 Task: Add a signature Emily Brown containing With sincere thanks and appreciation, Emily Brown to email address softage.10@softage.net and add a folder Compensation
Action: Mouse moved to (86, 90)
Screenshot: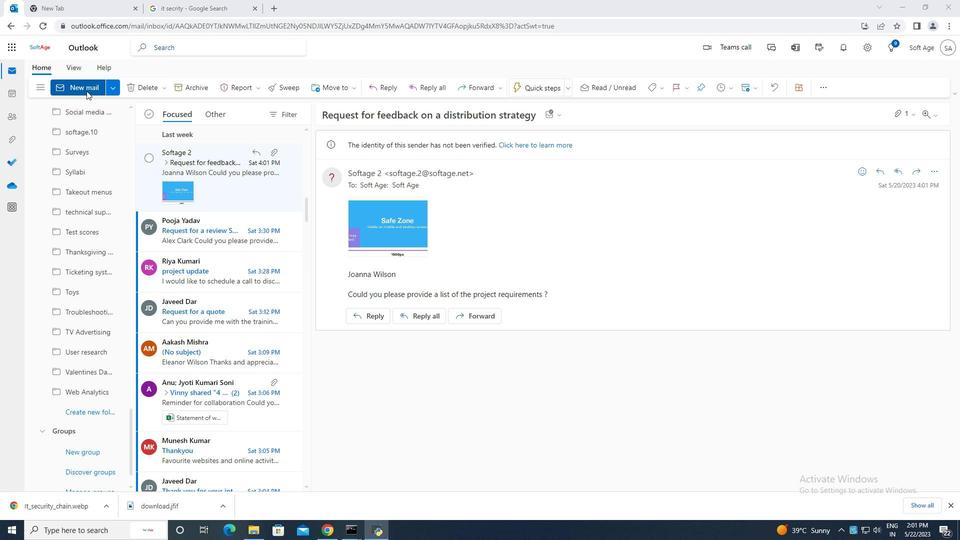 
Action: Mouse pressed left at (86, 90)
Screenshot: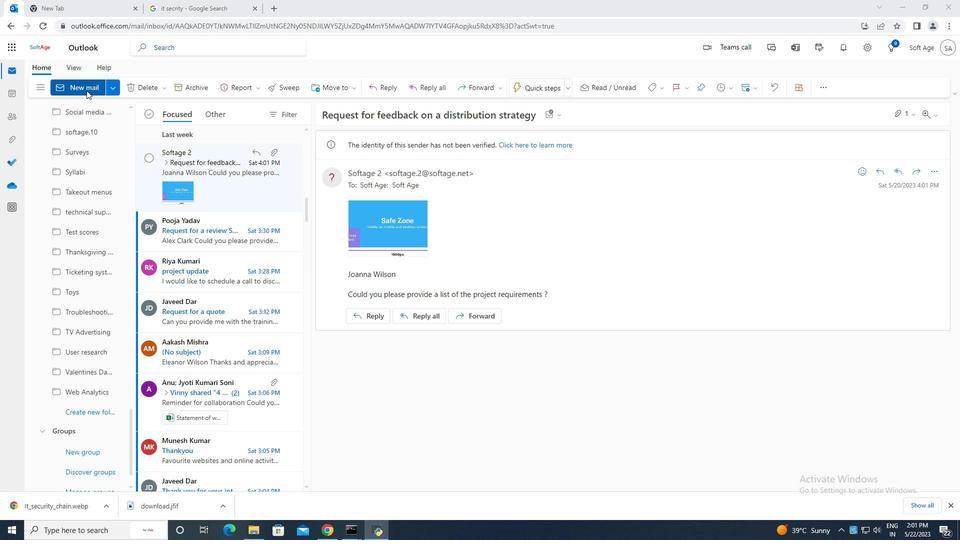 
Action: Mouse moved to (639, 91)
Screenshot: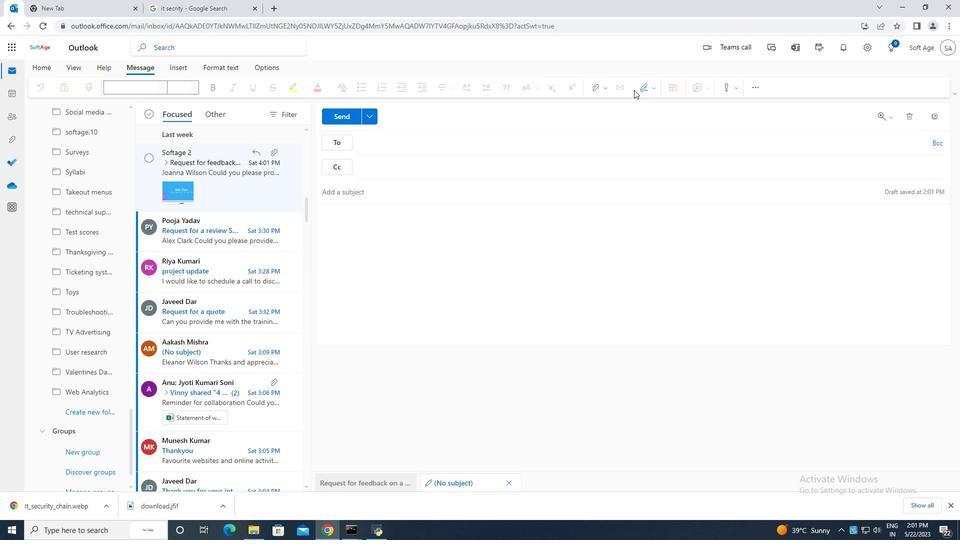 
Action: Mouse pressed left at (639, 91)
Screenshot: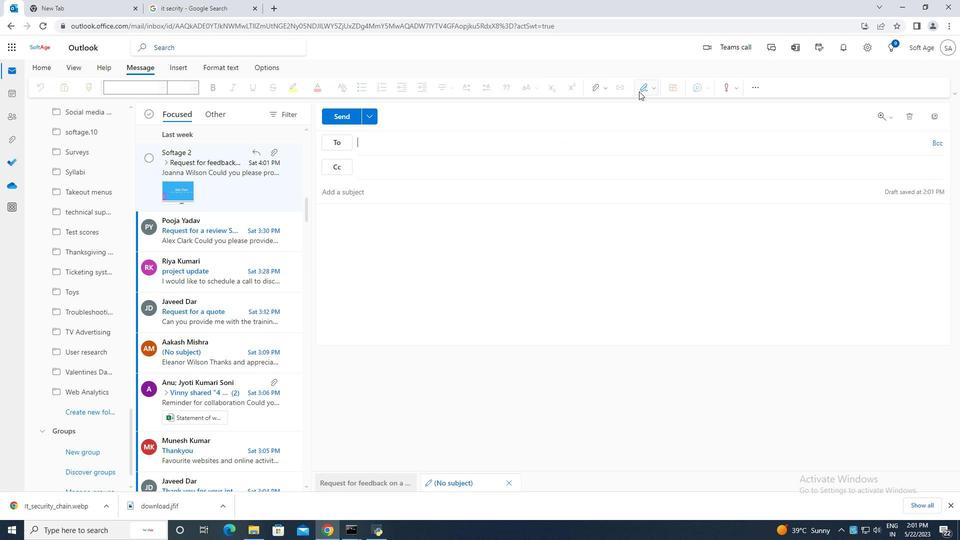 
Action: Mouse moved to (628, 128)
Screenshot: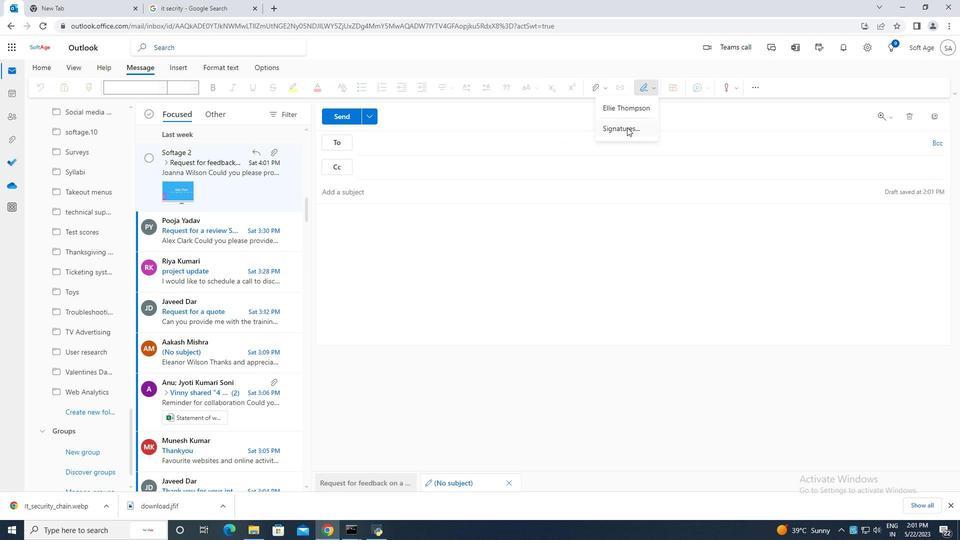 
Action: Mouse pressed left at (628, 128)
Screenshot: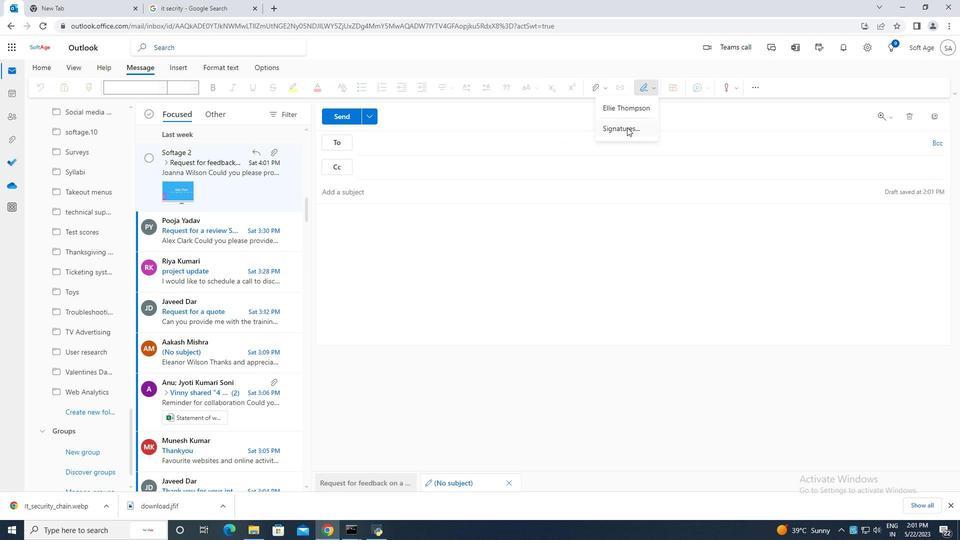
Action: Mouse moved to (675, 167)
Screenshot: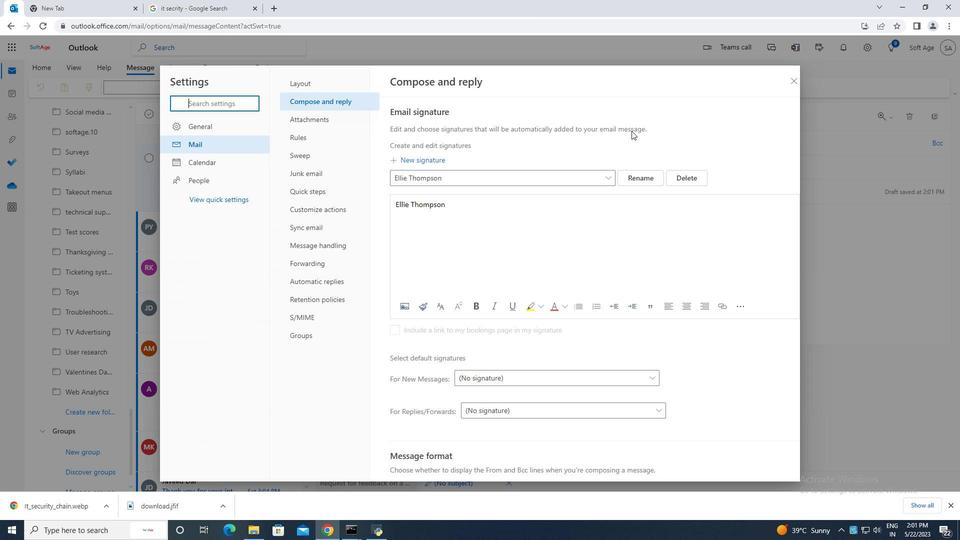 
Action: Mouse pressed left at (675, 167)
Screenshot: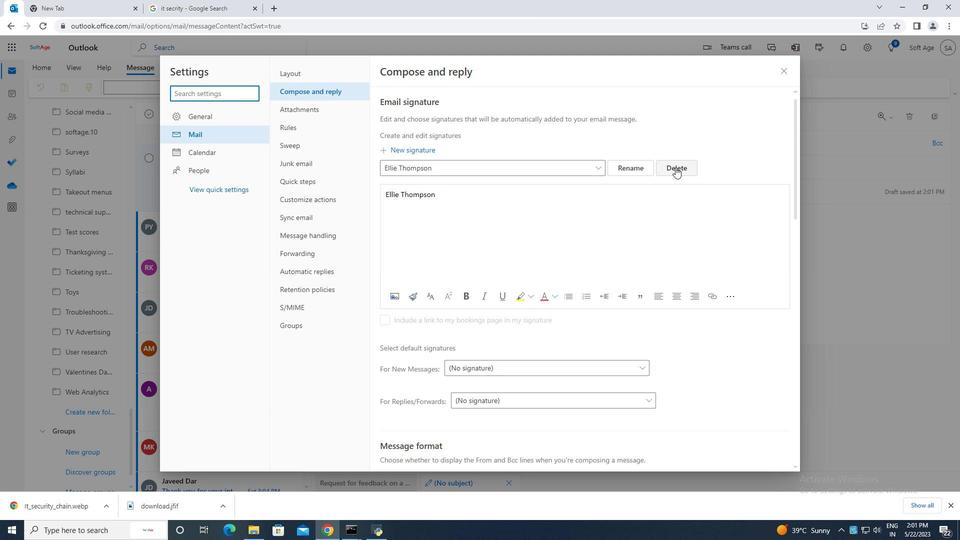 
Action: Mouse moved to (469, 166)
Screenshot: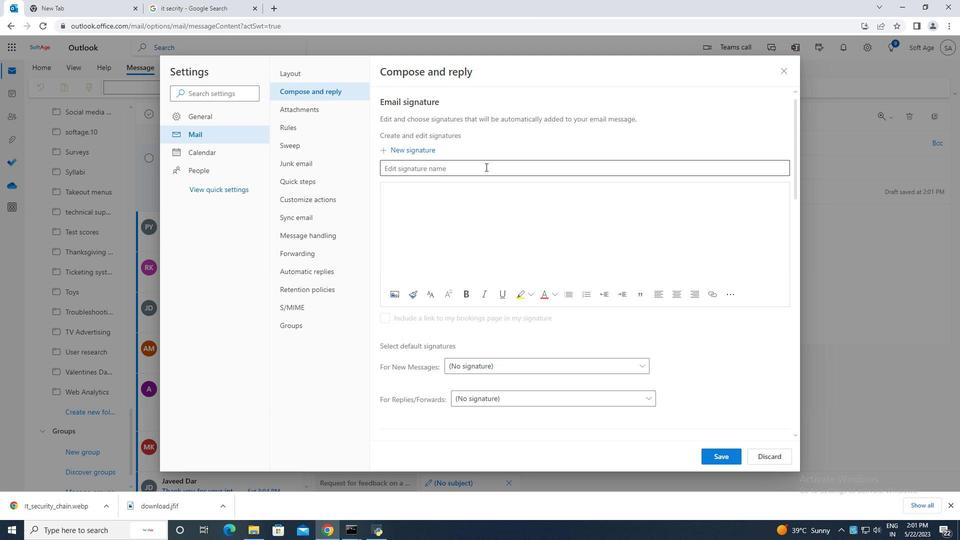 
Action: Mouse pressed left at (469, 166)
Screenshot: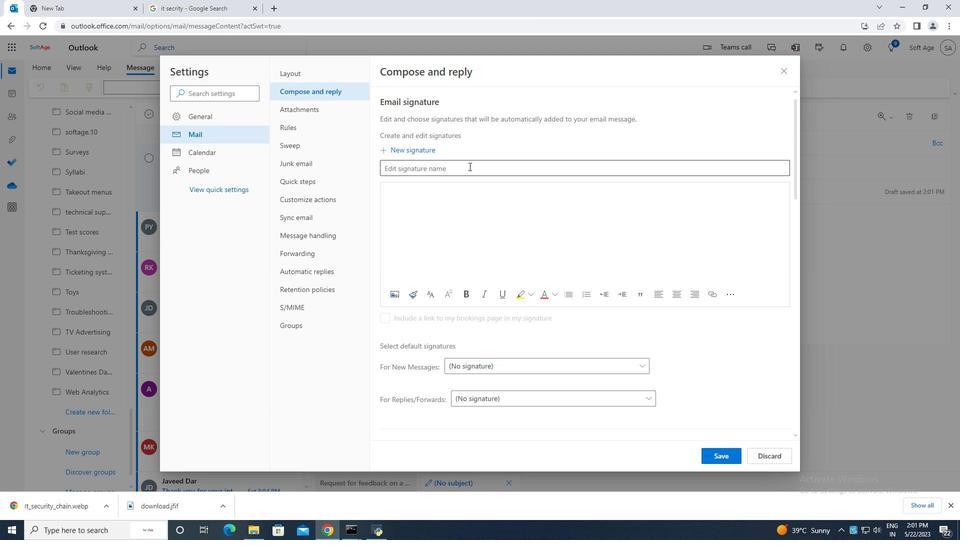 
Action: Mouse moved to (468, 166)
Screenshot: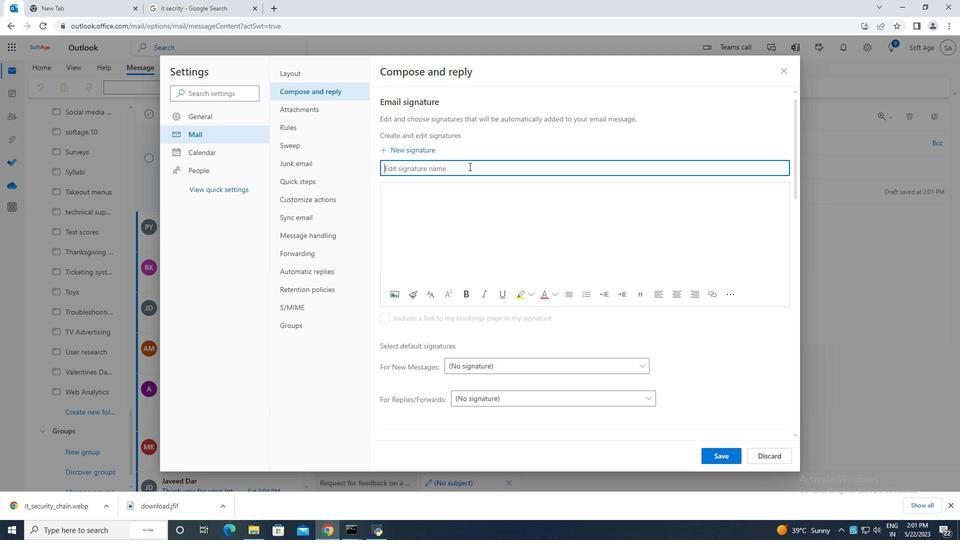 
Action: Key pressed <Key.caps_lock>E<Key.caps_lock>mily<Key.space><Key.caps_lock>B<Key.caps_lock>rown
Screenshot: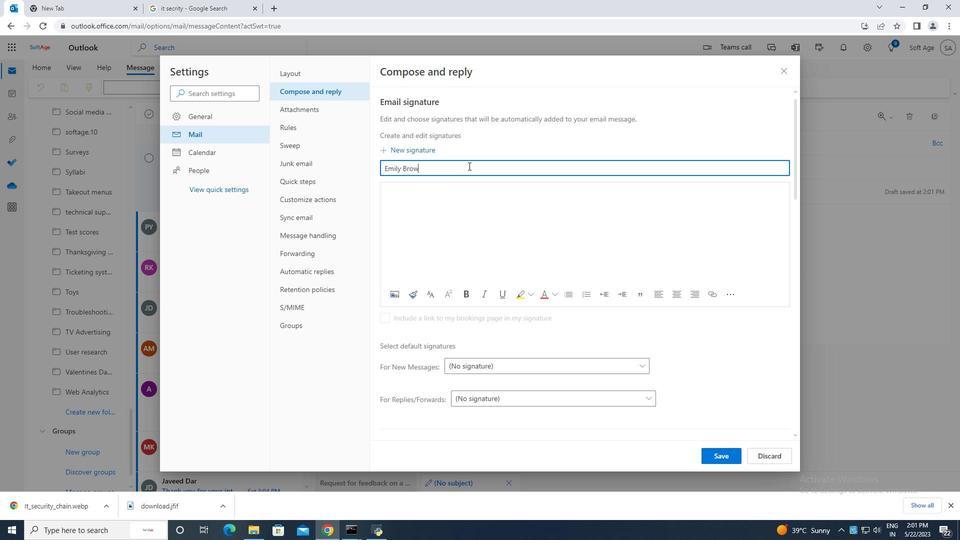 
Action: Mouse moved to (422, 188)
Screenshot: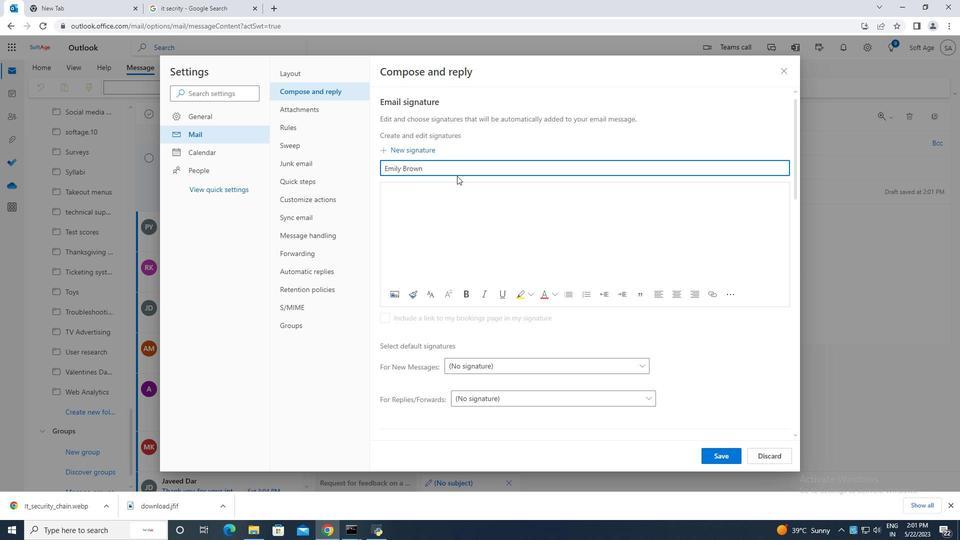 
Action: Mouse pressed left at (422, 188)
Screenshot: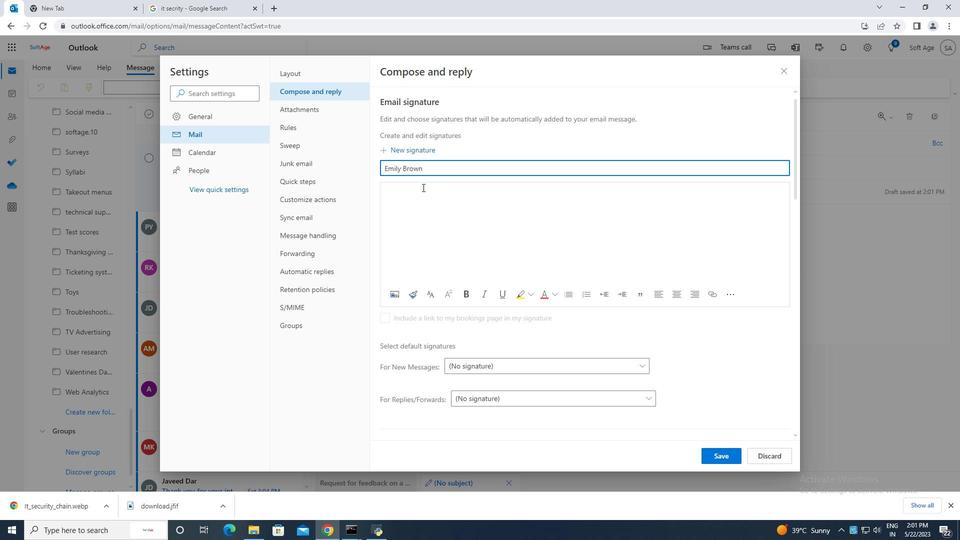 
Action: Key pressed <Key.caps_lock>E<Key.caps_lock>mily<Key.space><Key.caps_lock>B<Key.caps_lock>rown
Screenshot: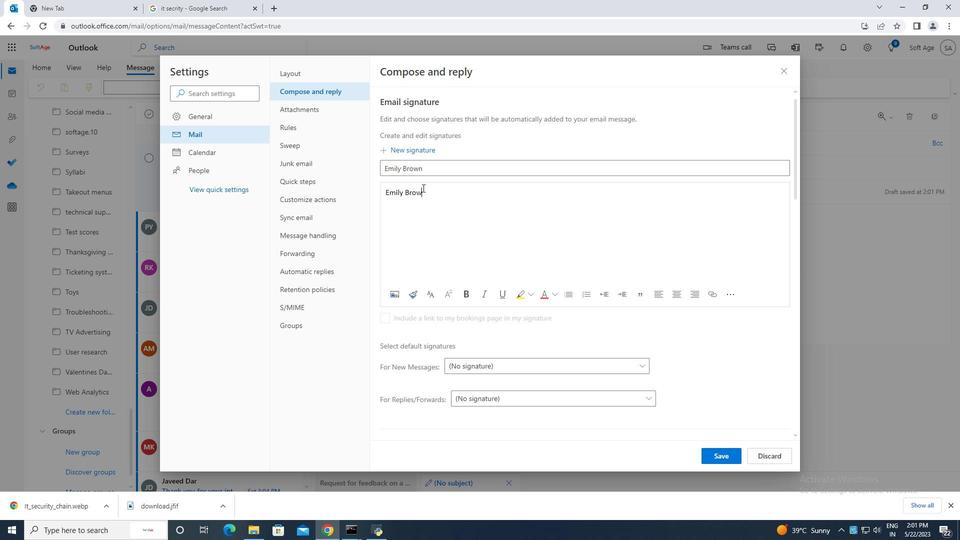 
Action: Mouse moved to (728, 457)
Screenshot: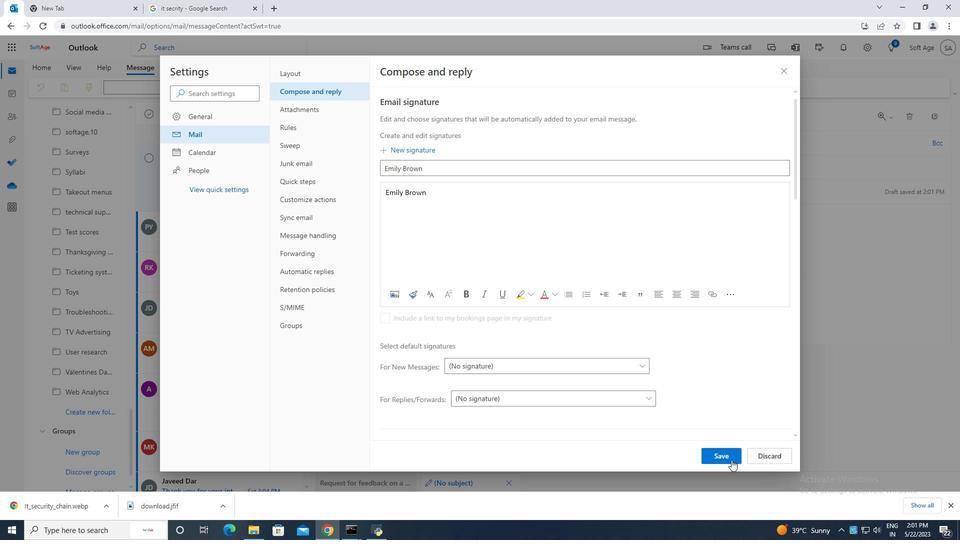 
Action: Mouse pressed left at (728, 457)
Screenshot: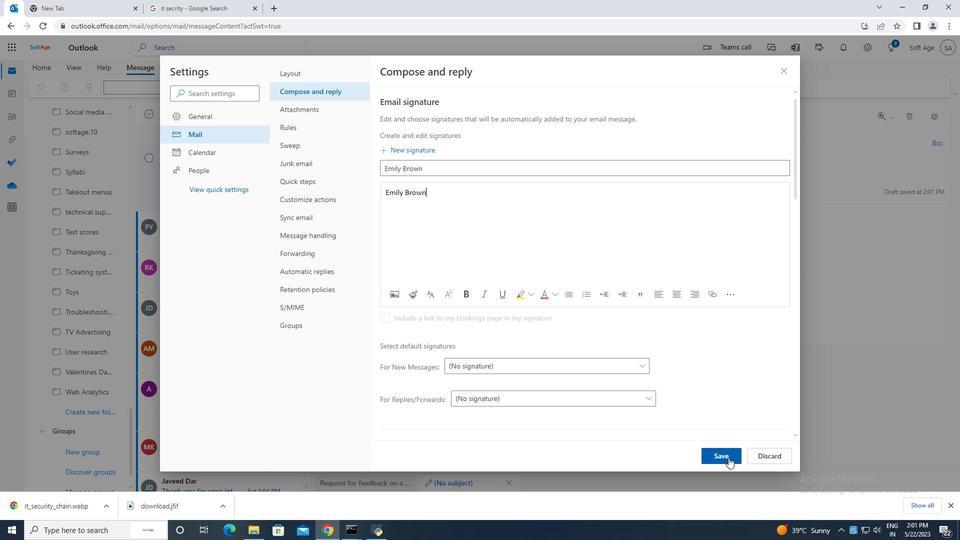 
Action: Mouse moved to (785, 71)
Screenshot: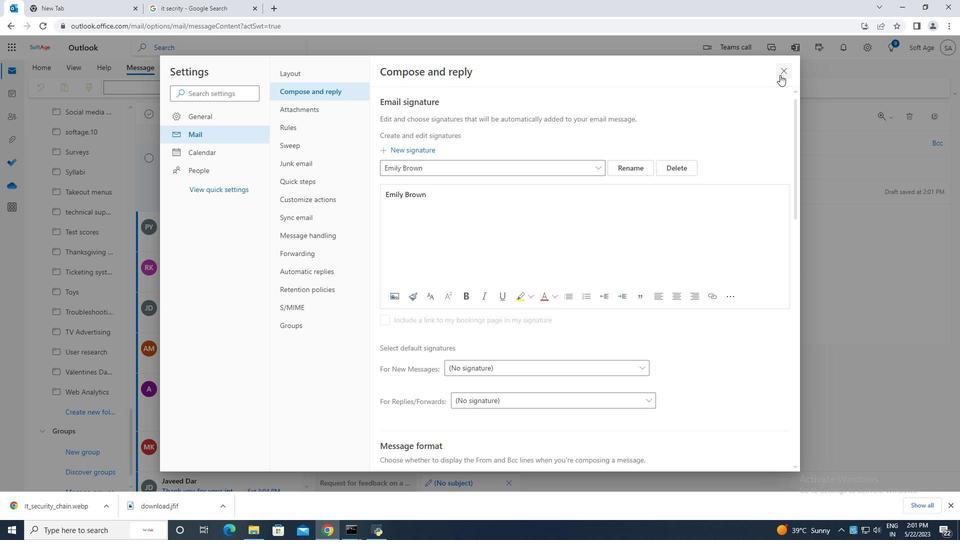 
Action: Mouse pressed left at (785, 71)
Screenshot: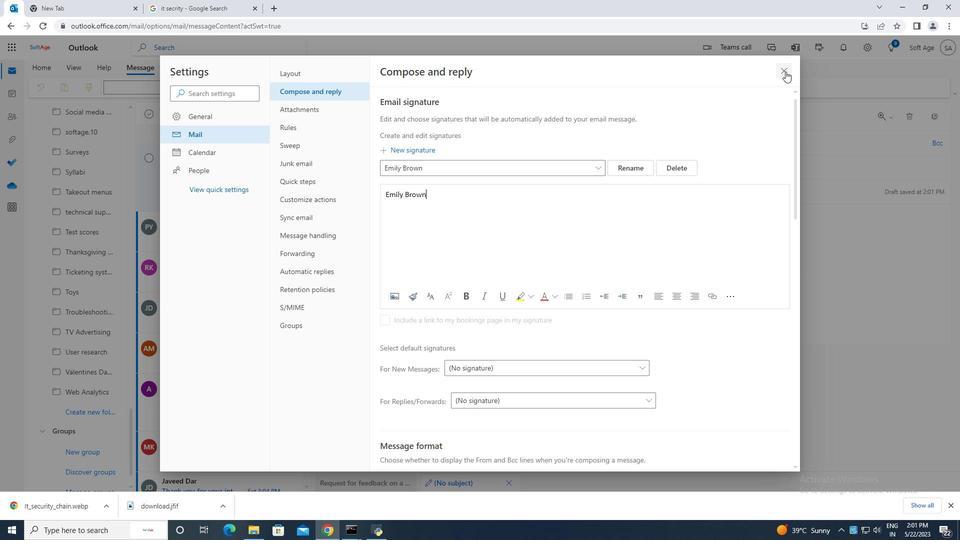 
Action: Mouse moved to (649, 90)
Screenshot: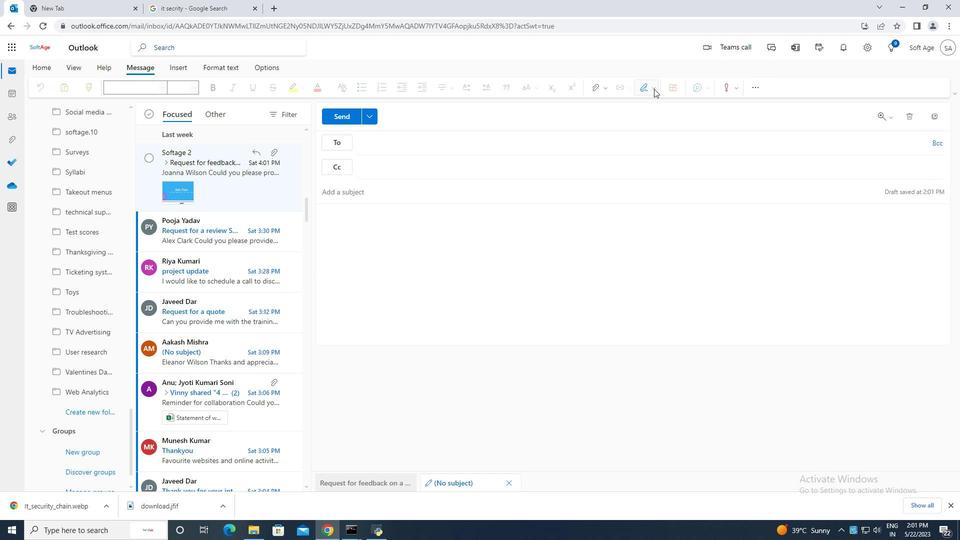 
Action: Mouse pressed left at (649, 90)
Screenshot: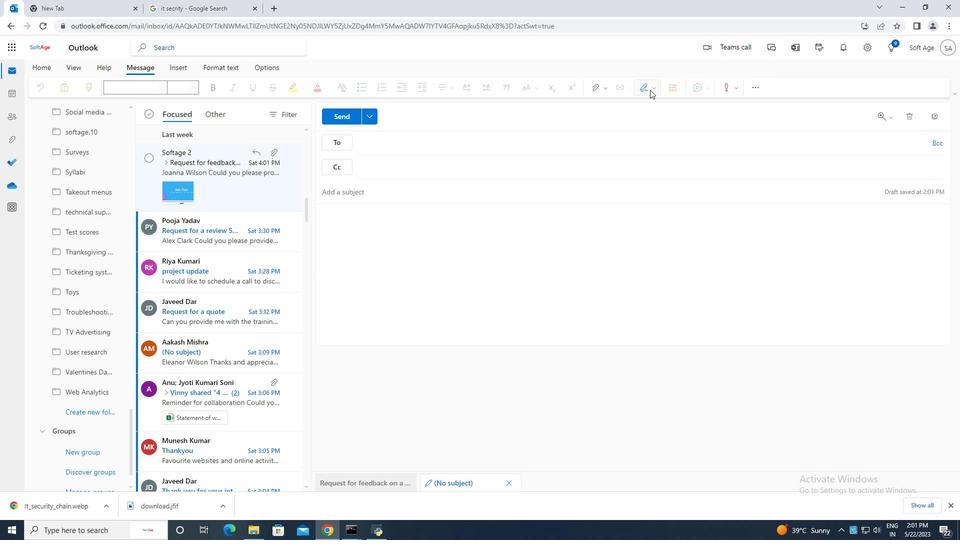 
Action: Mouse moved to (636, 108)
Screenshot: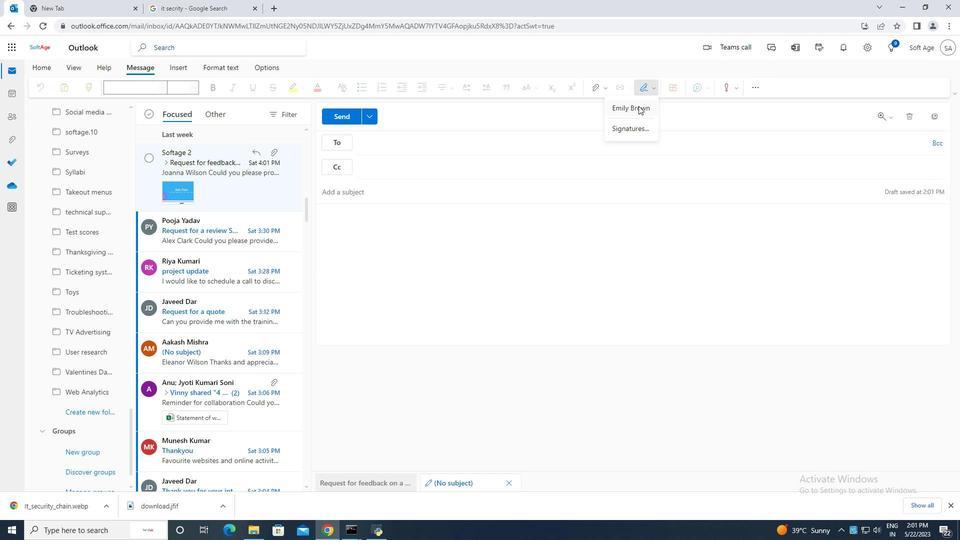 
Action: Mouse pressed left at (636, 108)
Screenshot: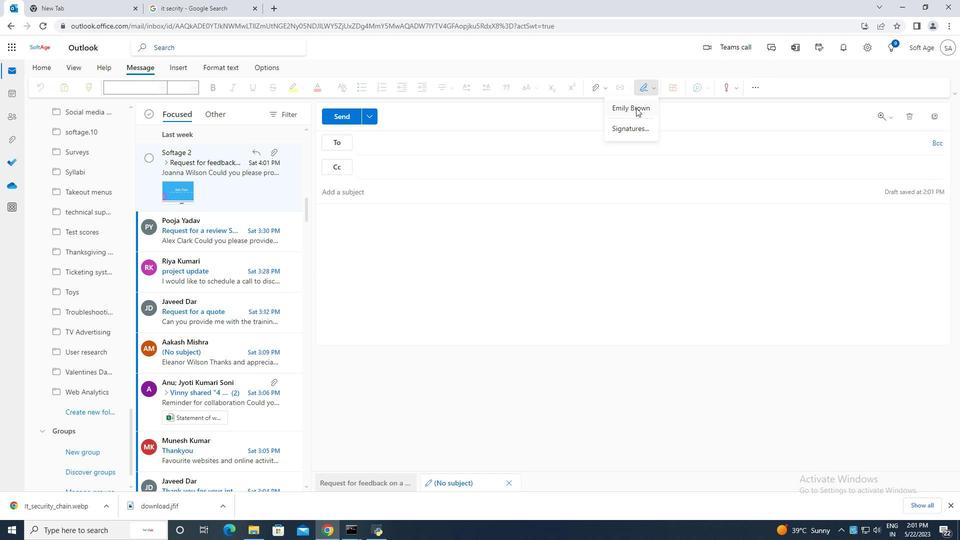 
Action: Mouse moved to (340, 210)
Screenshot: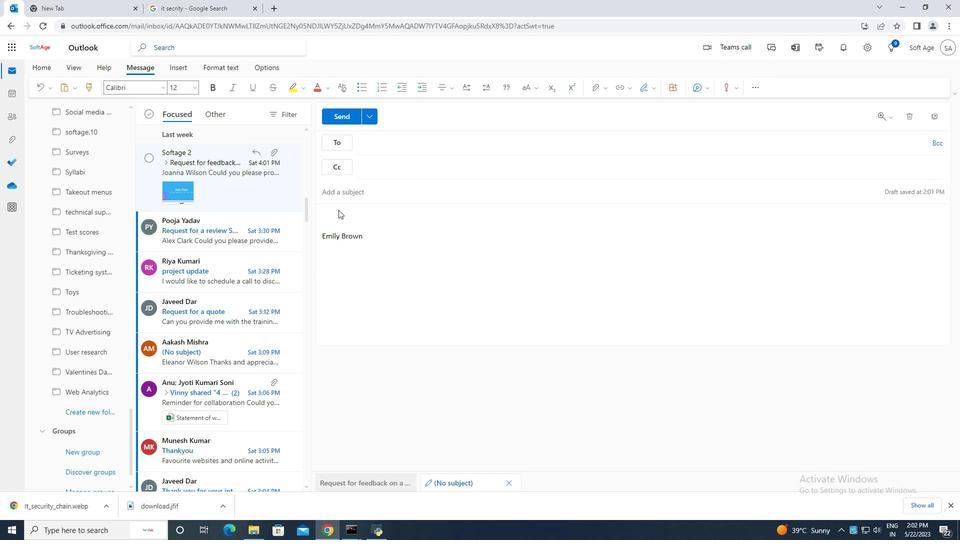 
Action: Key pressed <Key.caps_lock>C<Key.caps_lock>ontaining<Key.space>with<Key.space>sincere<Key.space>thanks<Key.space>and<Key.space>appreciation,
Screenshot: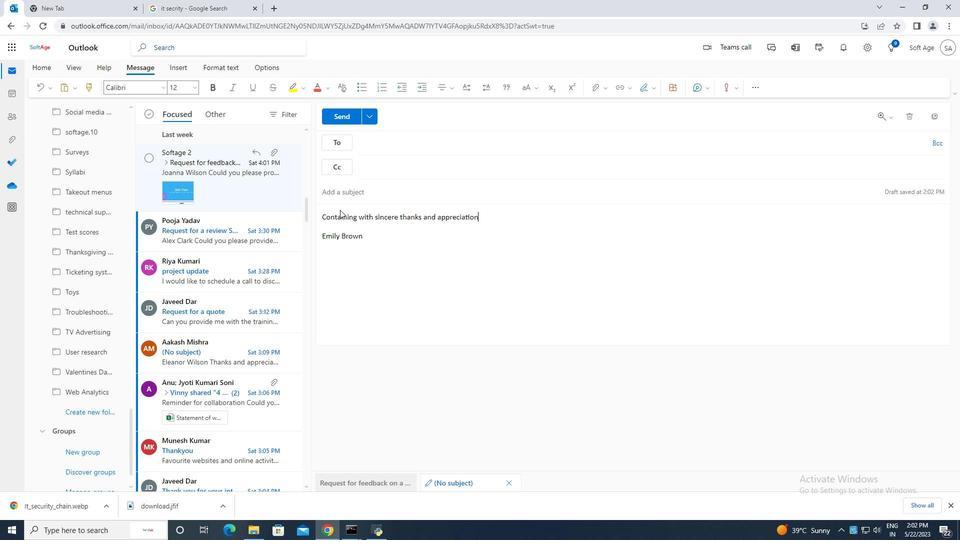 
Action: Mouse moved to (415, 145)
Screenshot: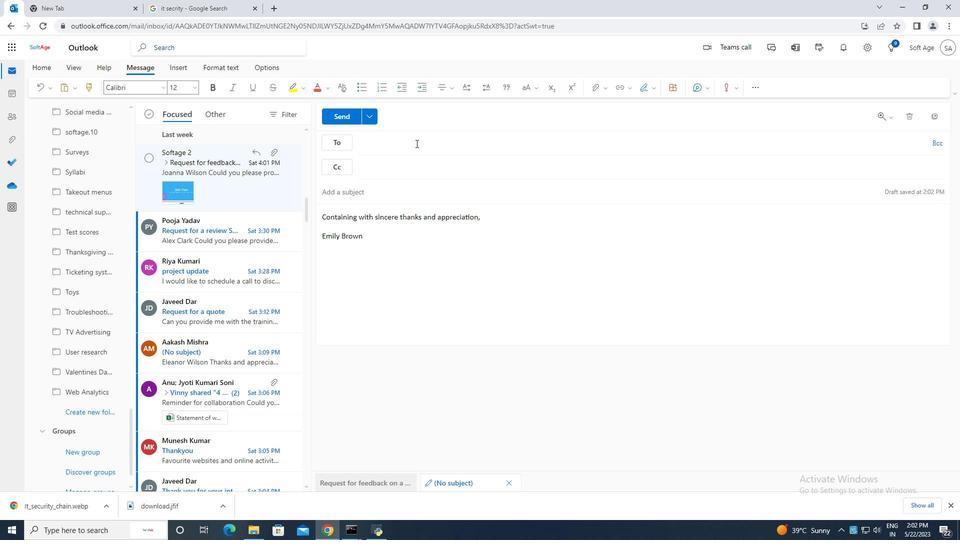 
Action: Mouse pressed left at (415, 145)
Screenshot: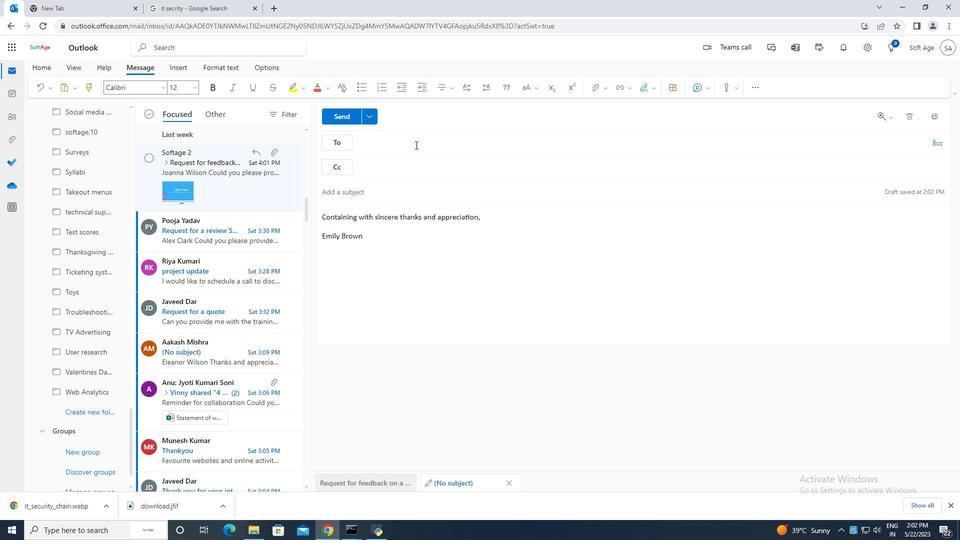 
Action: Key pressed softage.10
Screenshot: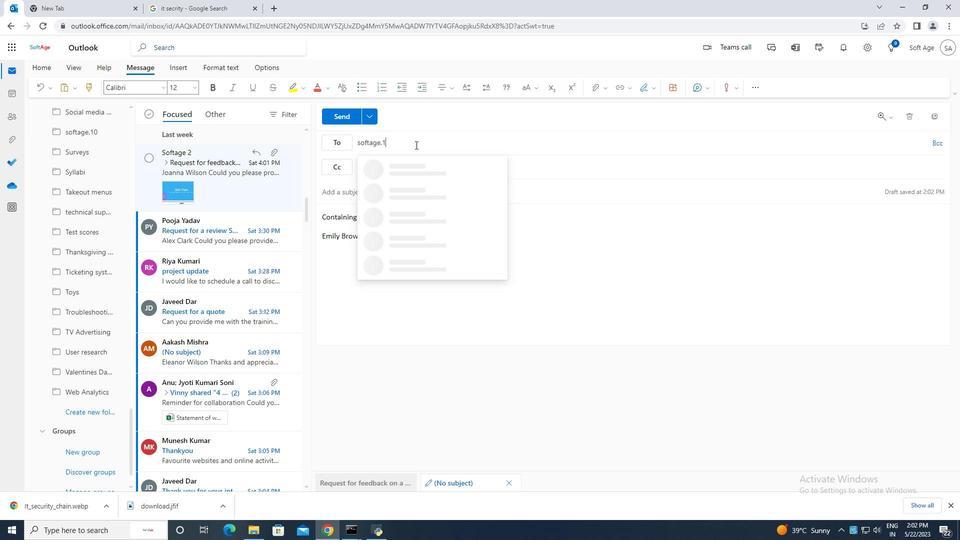 
Action: Mouse moved to (446, 190)
Screenshot: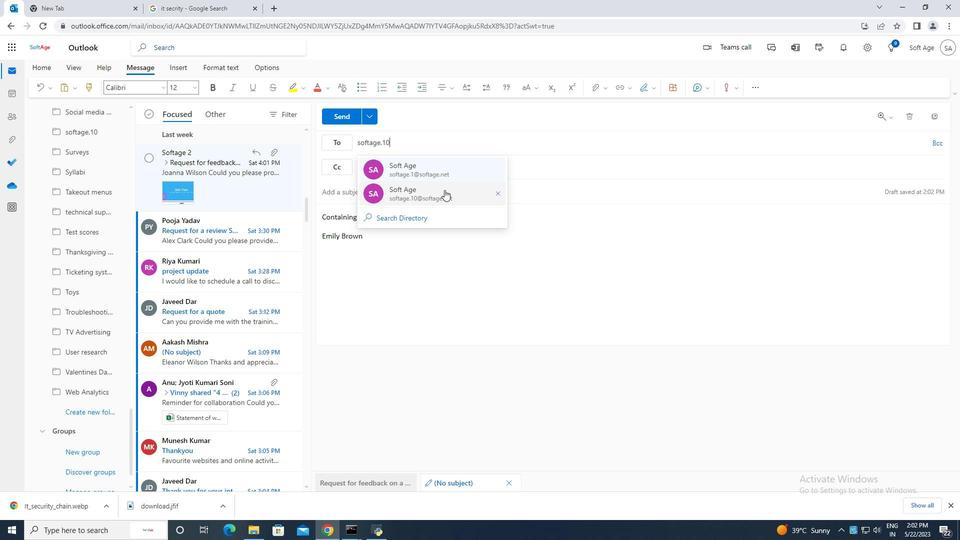 
Action: Mouse pressed left at (446, 190)
Screenshot: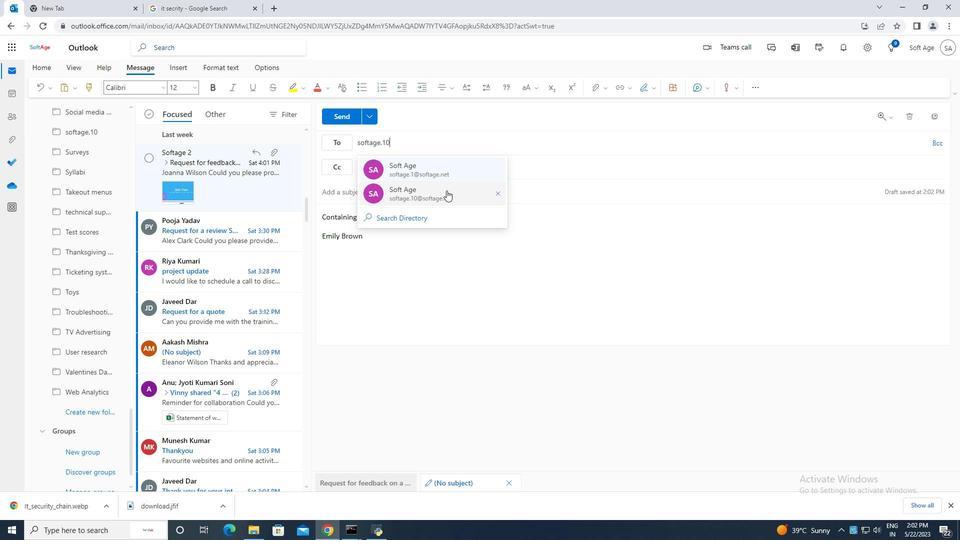 
Action: Mouse moved to (97, 412)
Screenshot: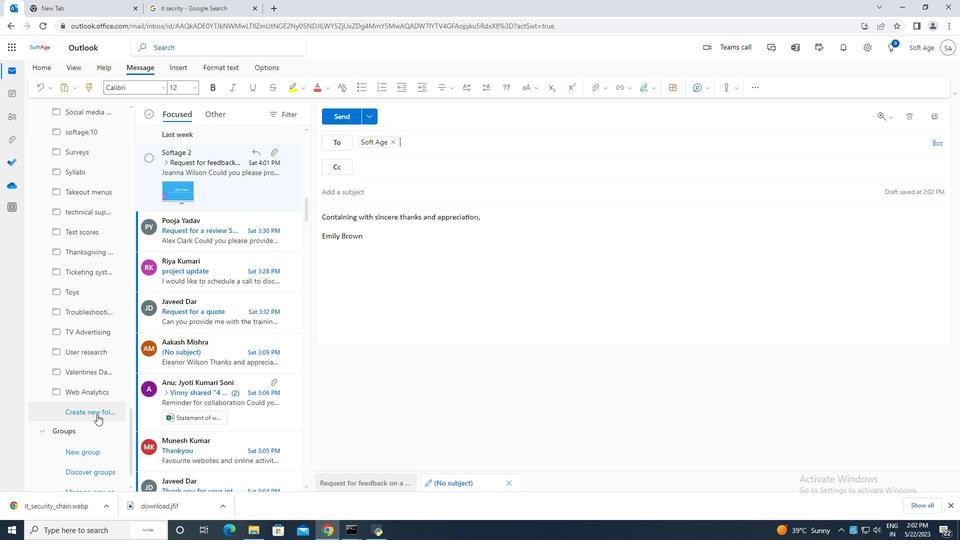 
Action: Mouse pressed left at (97, 412)
Screenshot: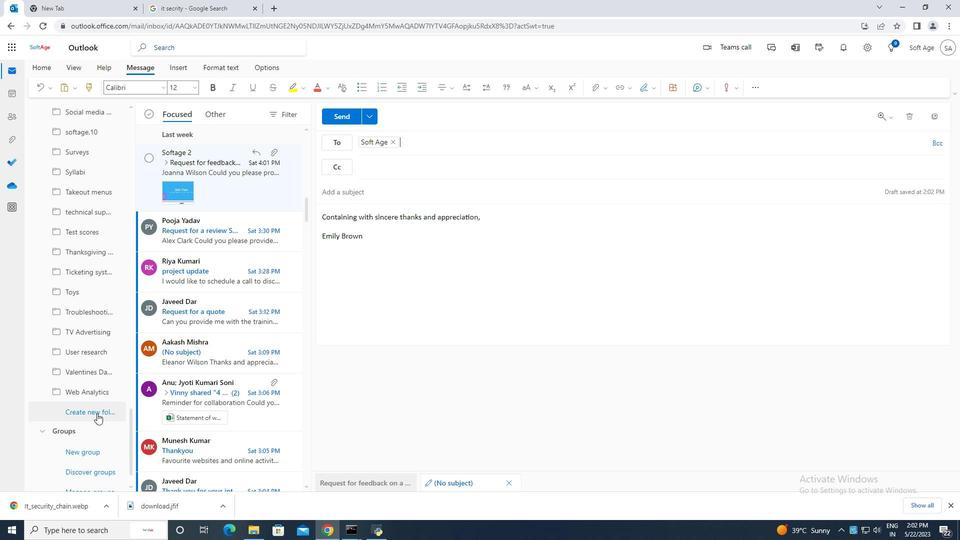 
Action: Key pressed <Key.caps_lock>C<Key.caps_lock>ompensation
Screenshot: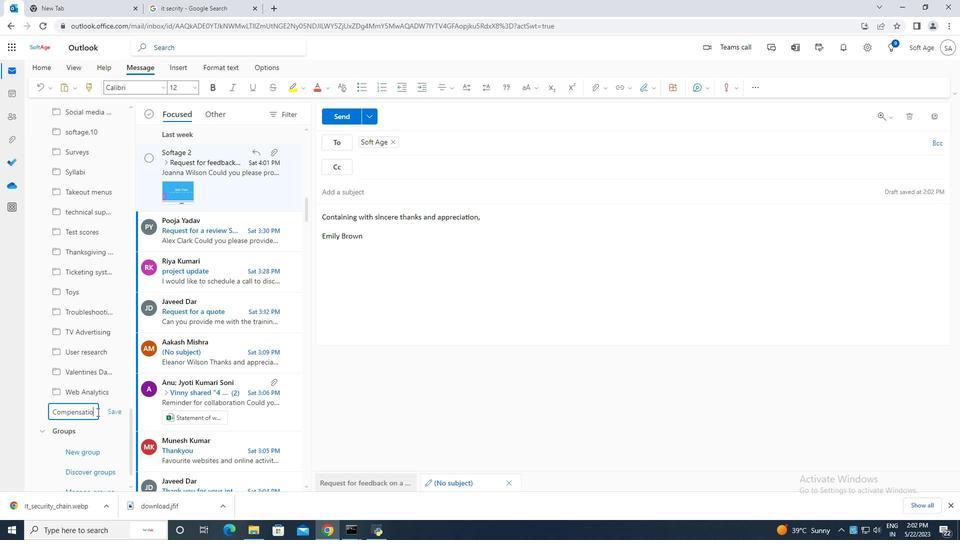 
Action: Mouse moved to (117, 412)
Screenshot: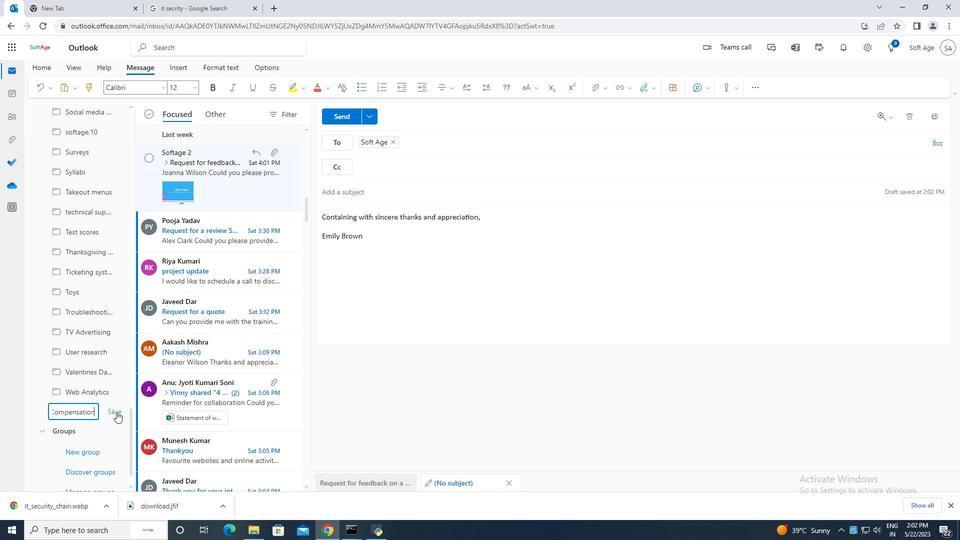 
Action: Mouse pressed left at (117, 412)
Screenshot: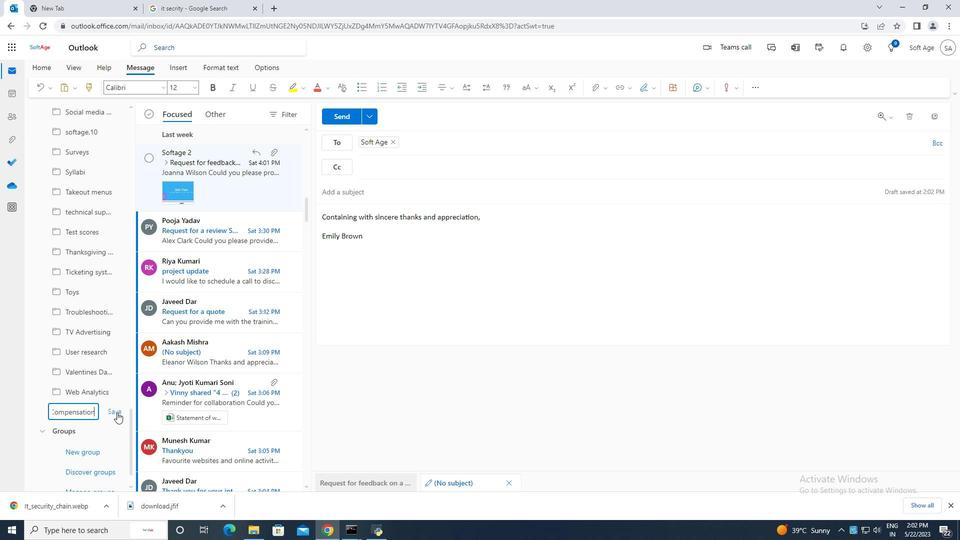 
Action: Mouse moved to (346, 117)
Screenshot: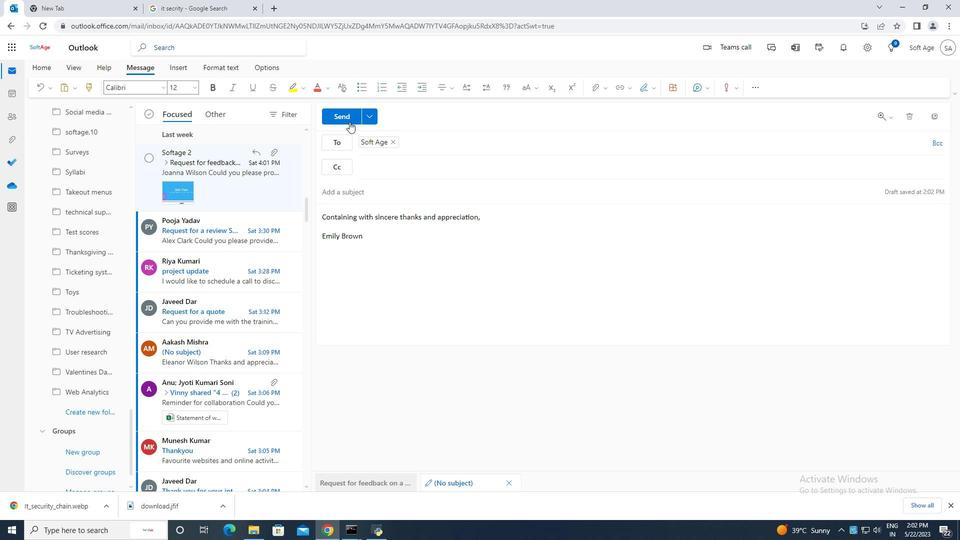 
Action: Mouse pressed left at (346, 117)
Screenshot: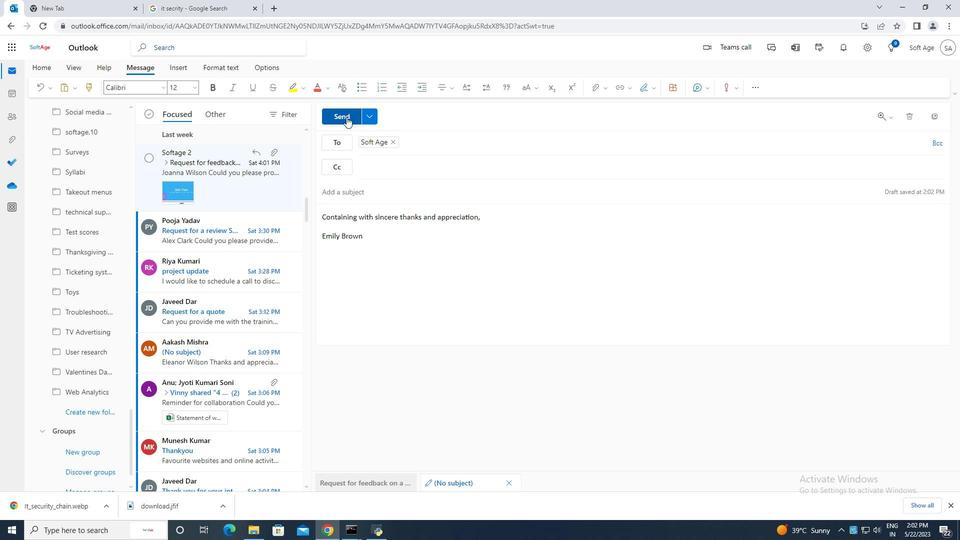 
Action: Mouse moved to (467, 291)
Screenshot: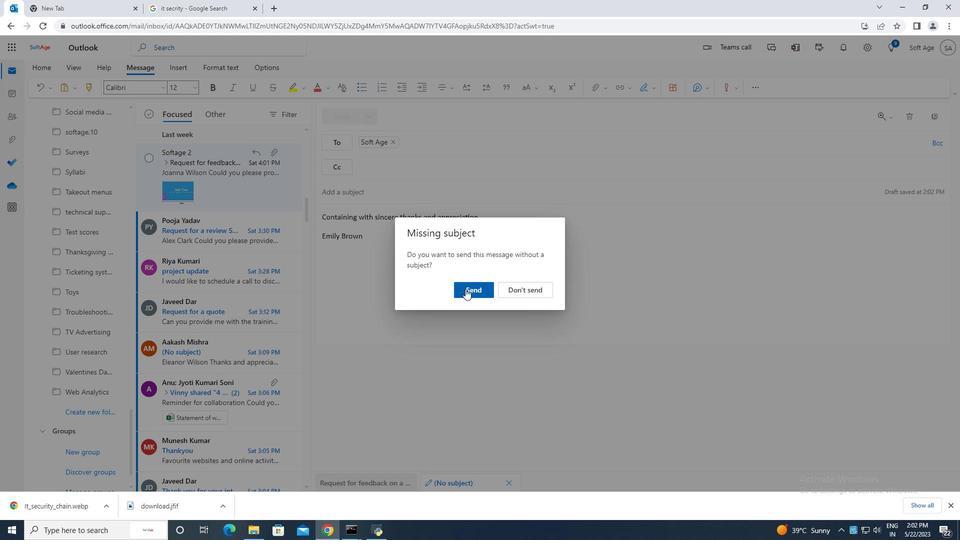 
Action: Mouse pressed left at (467, 291)
Screenshot: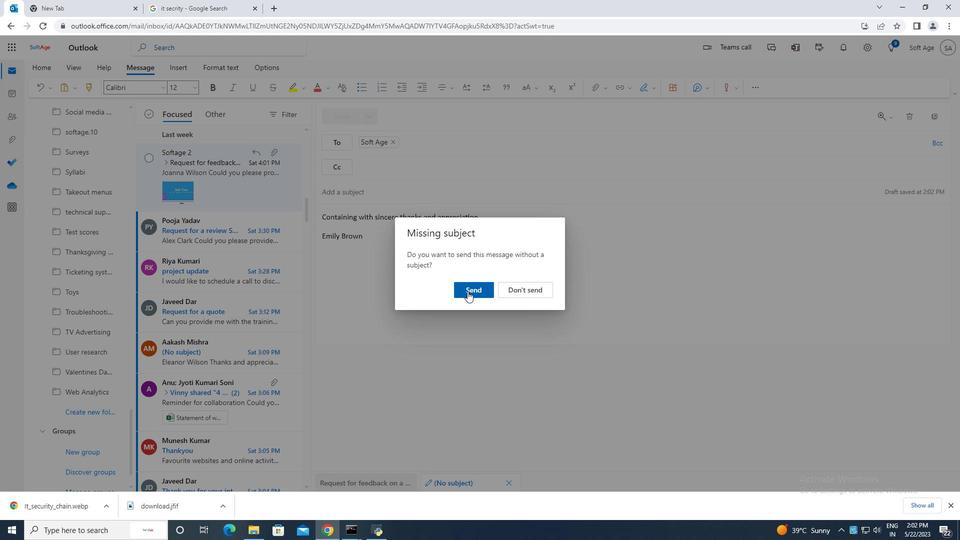 
Action: Mouse moved to (201, 286)
Screenshot: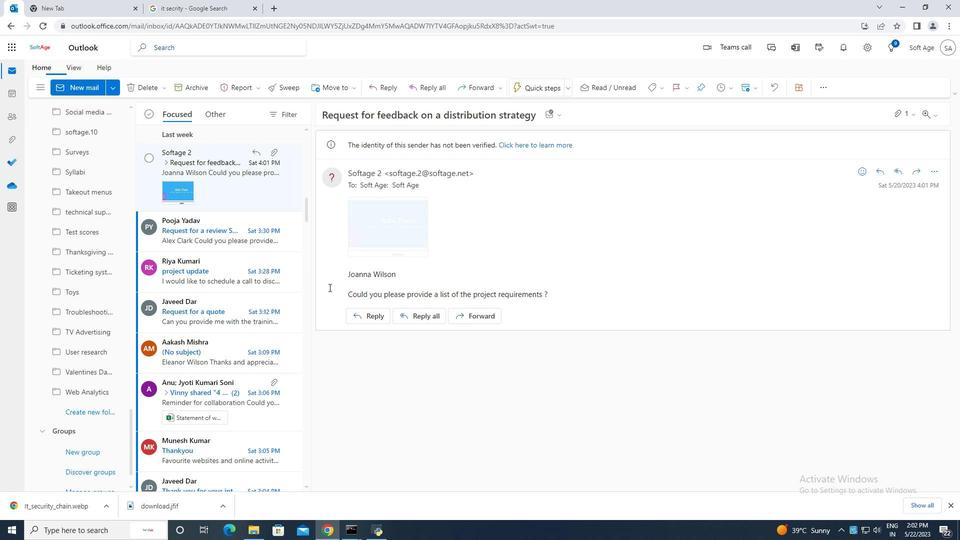 
